 Task: Create a section Cosmic Ray and in the section, add a milestone Cloud Security Improvements in the project AgileOpus
Action: Mouse moved to (343, 408)
Screenshot: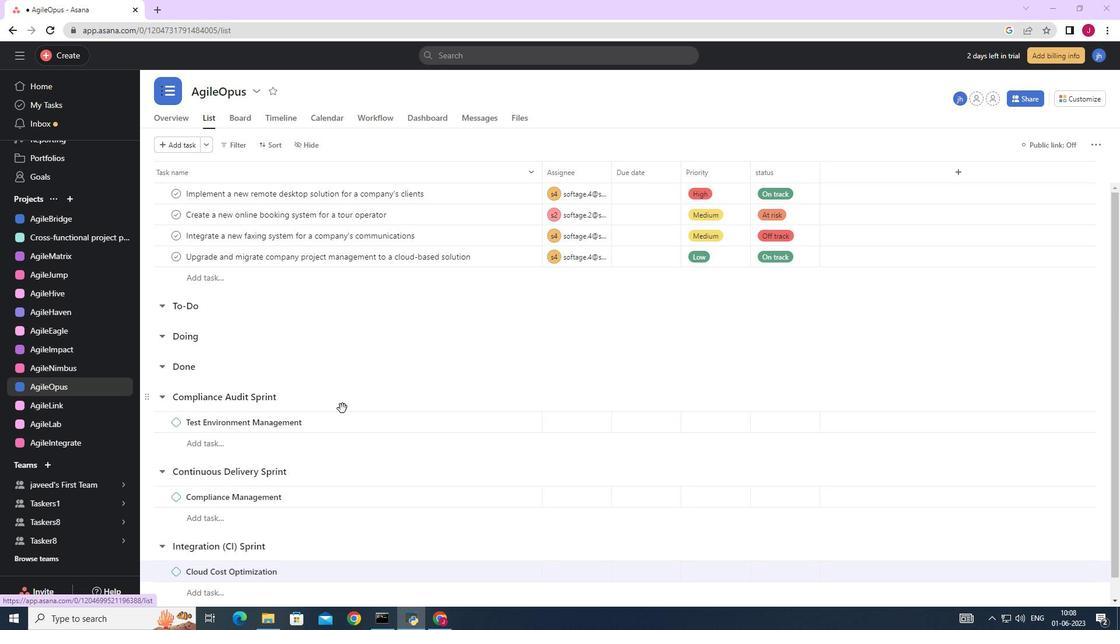 
Action: Mouse scrolled (343, 408) with delta (0, 0)
Screenshot: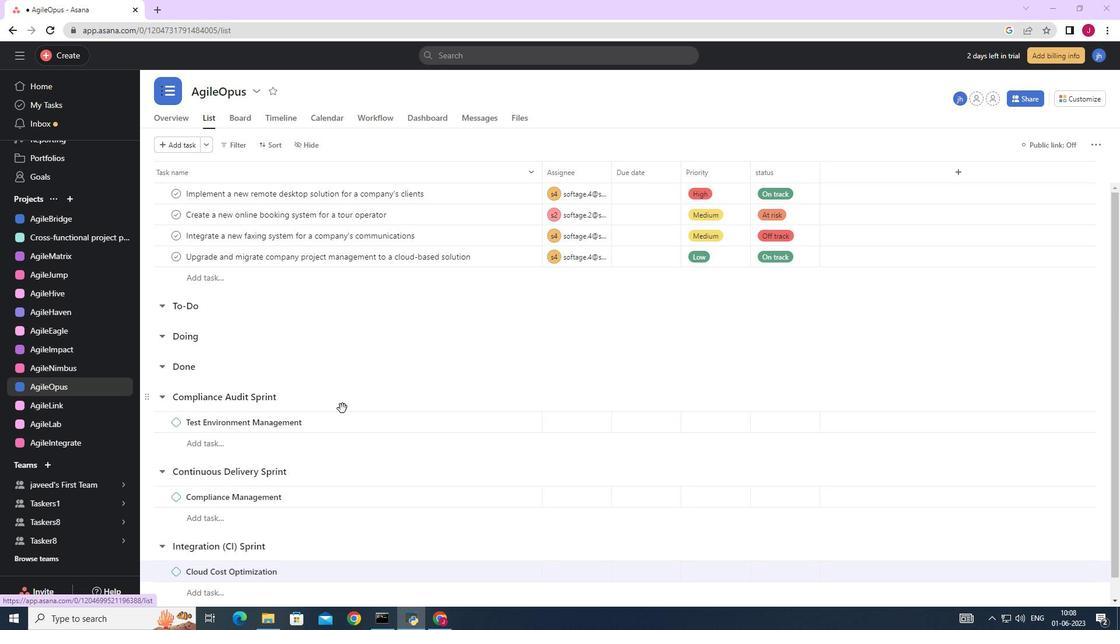 
Action: Mouse moved to (343, 409)
Screenshot: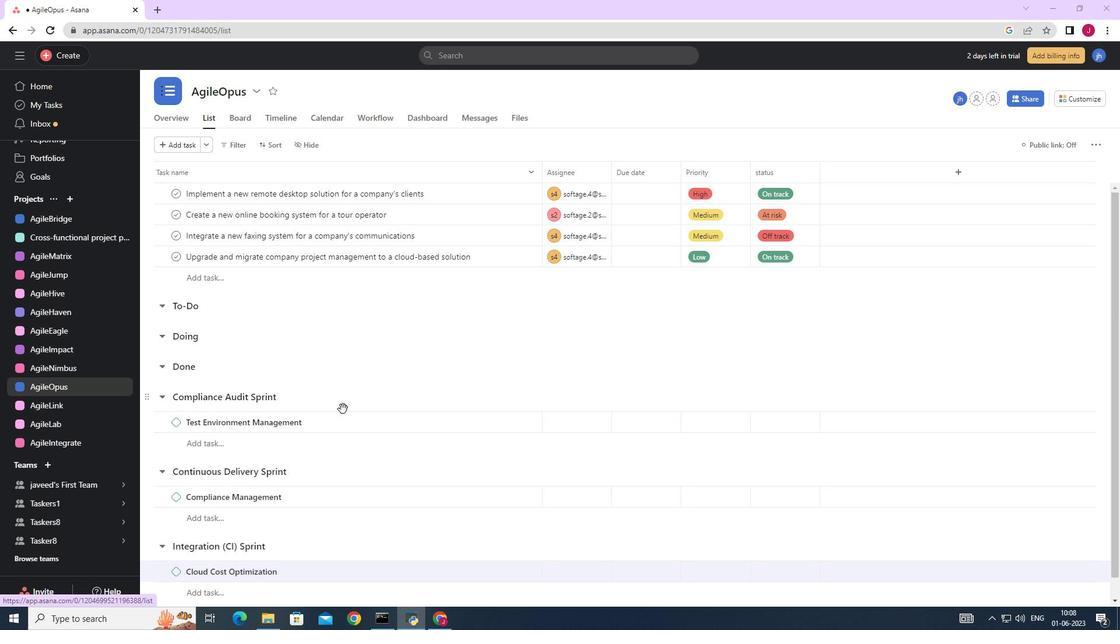 
Action: Mouse scrolled (343, 408) with delta (0, 0)
Screenshot: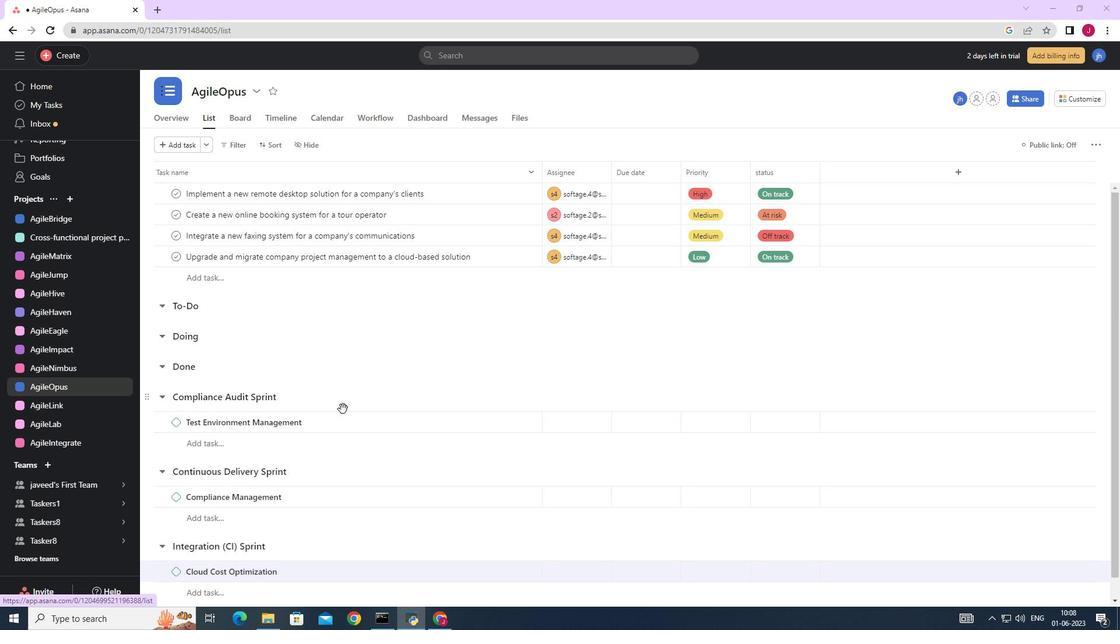 
Action: Mouse scrolled (343, 408) with delta (0, 0)
Screenshot: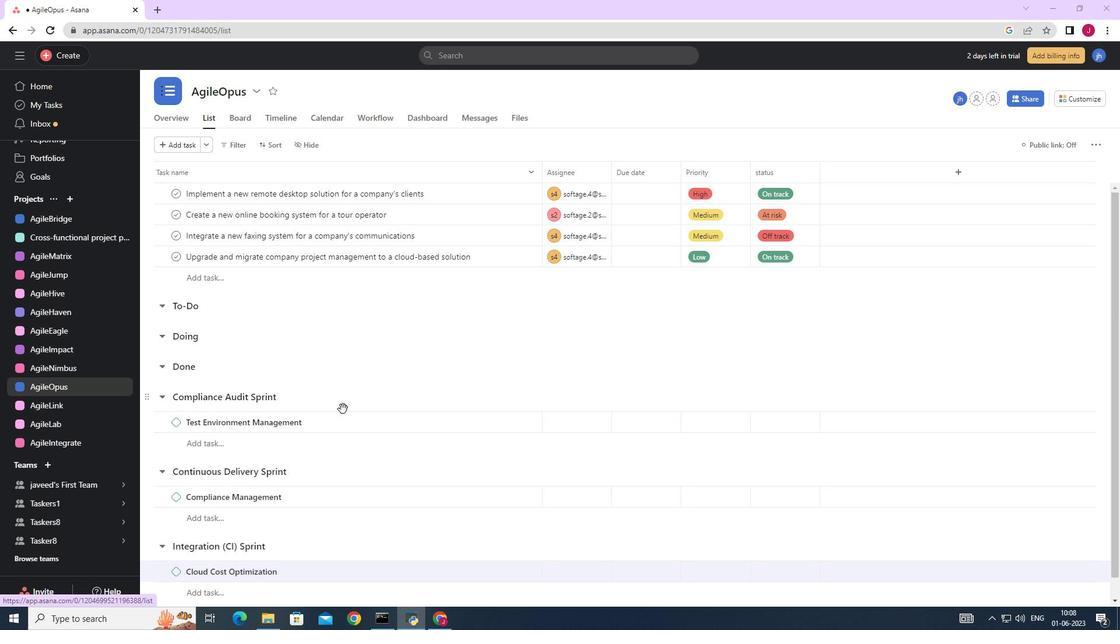
Action: Mouse scrolled (343, 408) with delta (0, 0)
Screenshot: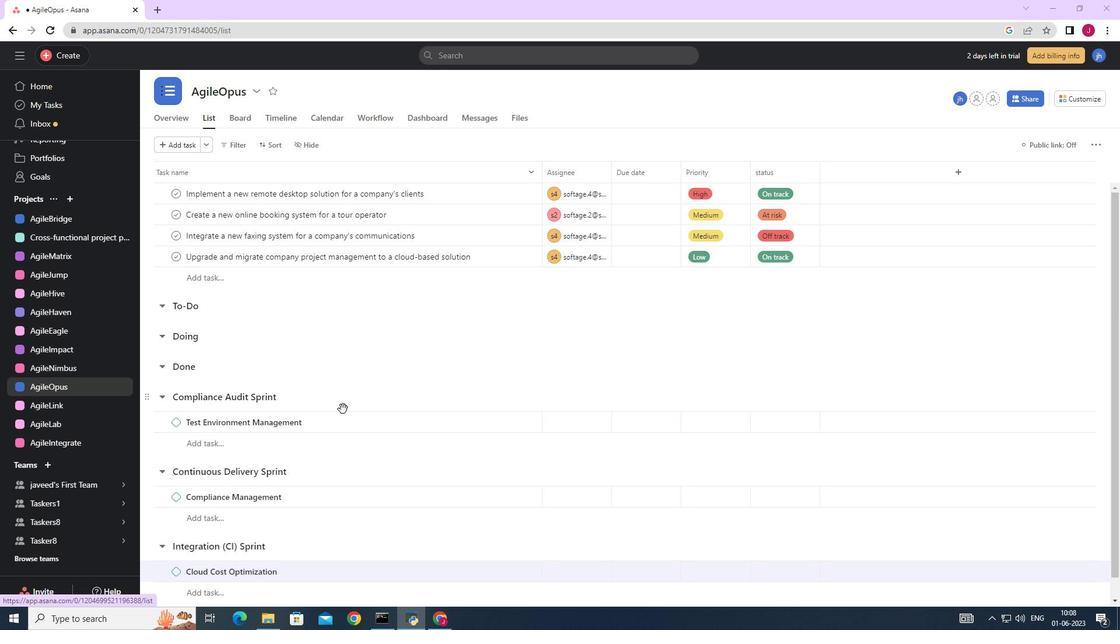 
Action: Mouse scrolled (343, 408) with delta (0, 0)
Screenshot: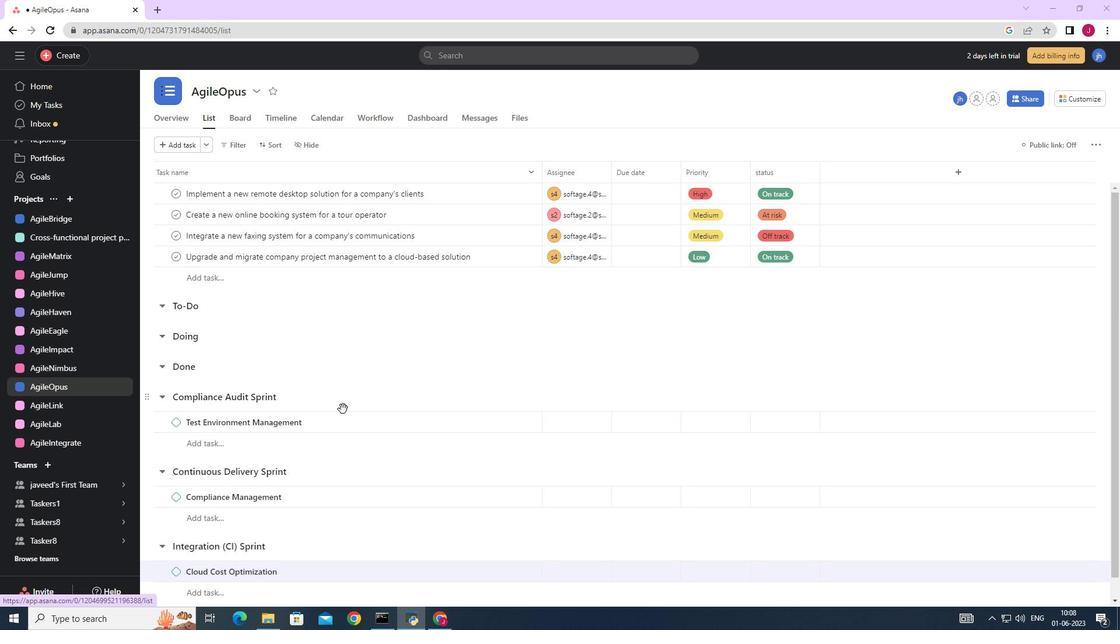 
Action: Mouse scrolled (343, 408) with delta (0, 0)
Screenshot: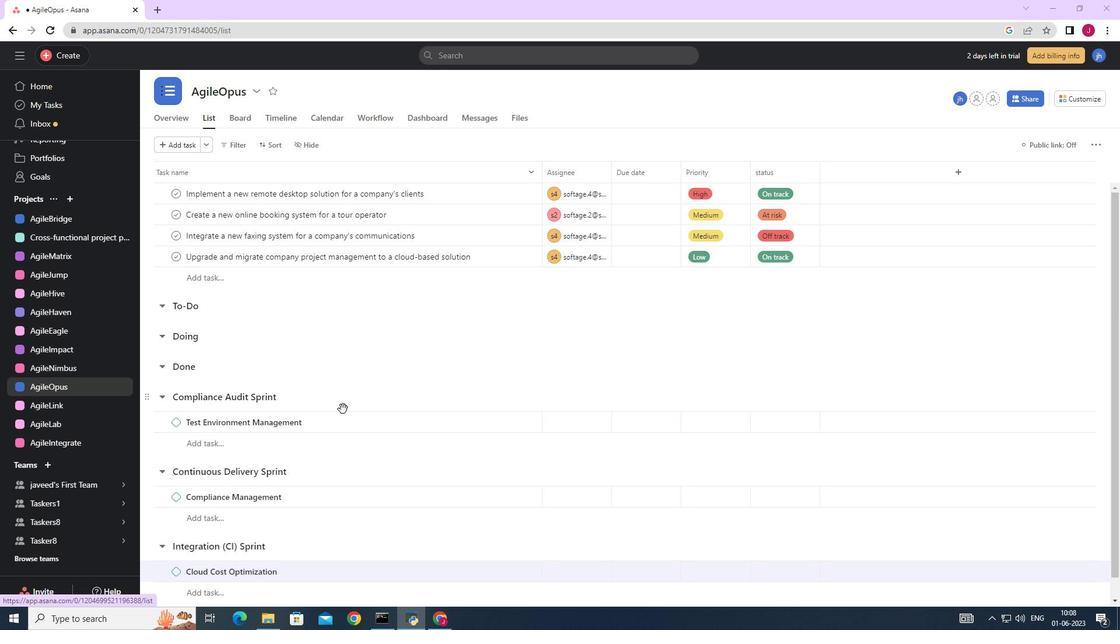 
Action: Mouse moved to (343, 410)
Screenshot: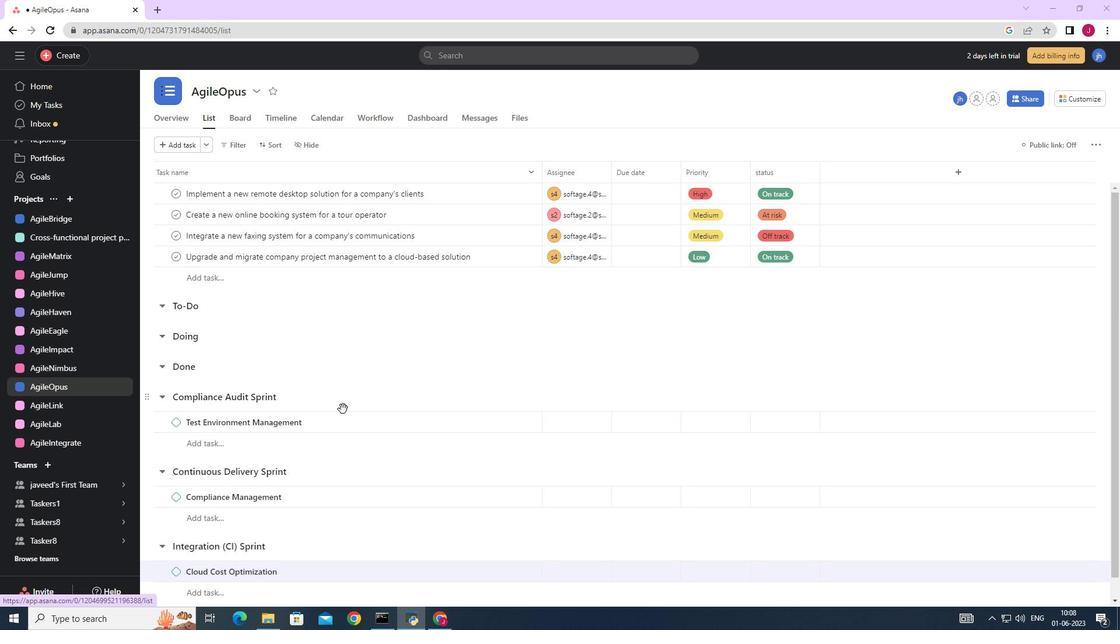 
Action: Mouse scrolled (343, 409) with delta (0, 0)
Screenshot: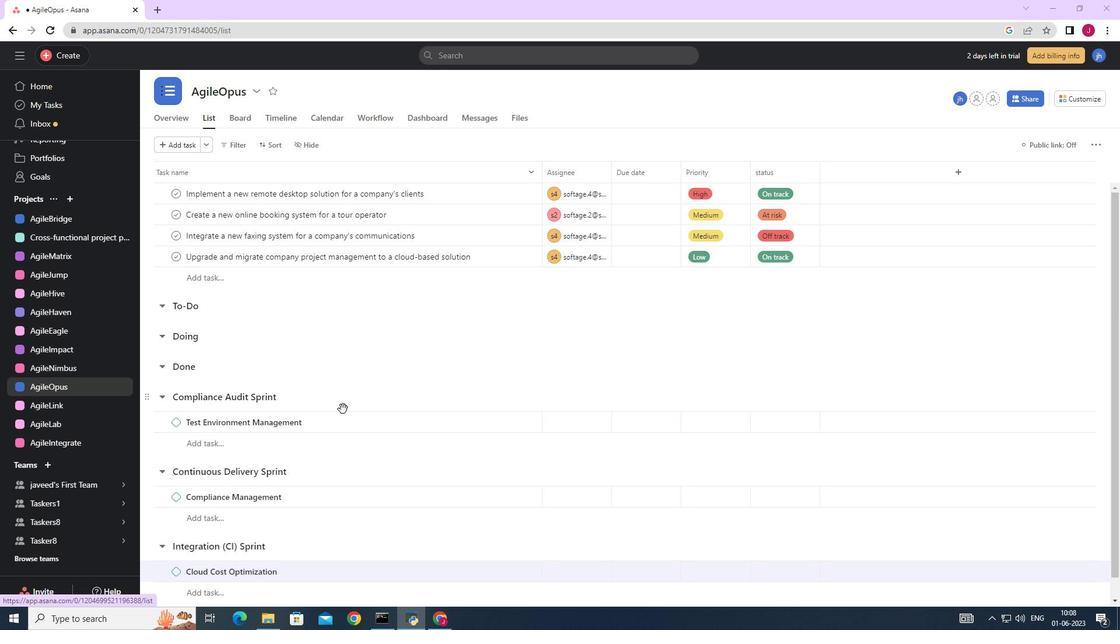 
Action: Mouse moved to (211, 589)
Screenshot: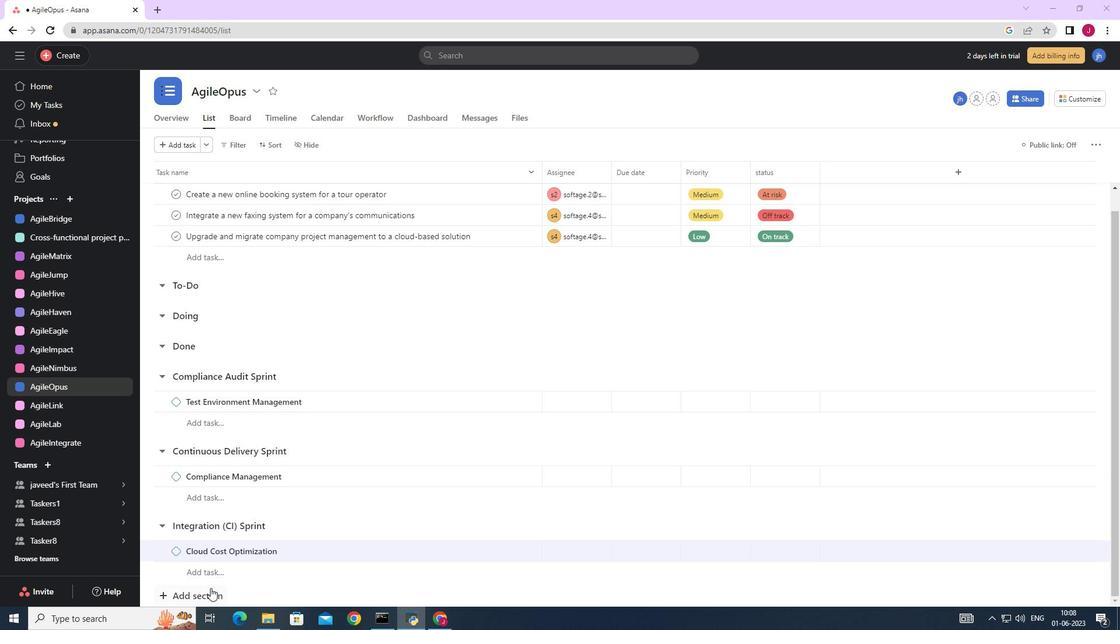 
Action: Mouse pressed left at (211, 589)
Screenshot: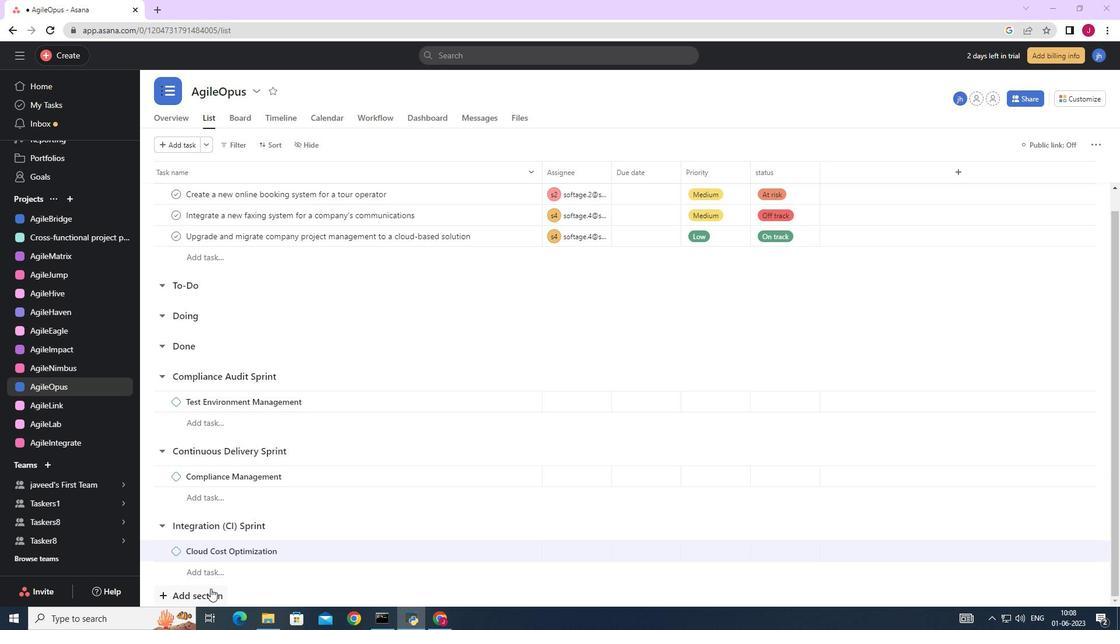 
Action: Mouse moved to (218, 559)
Screenshot: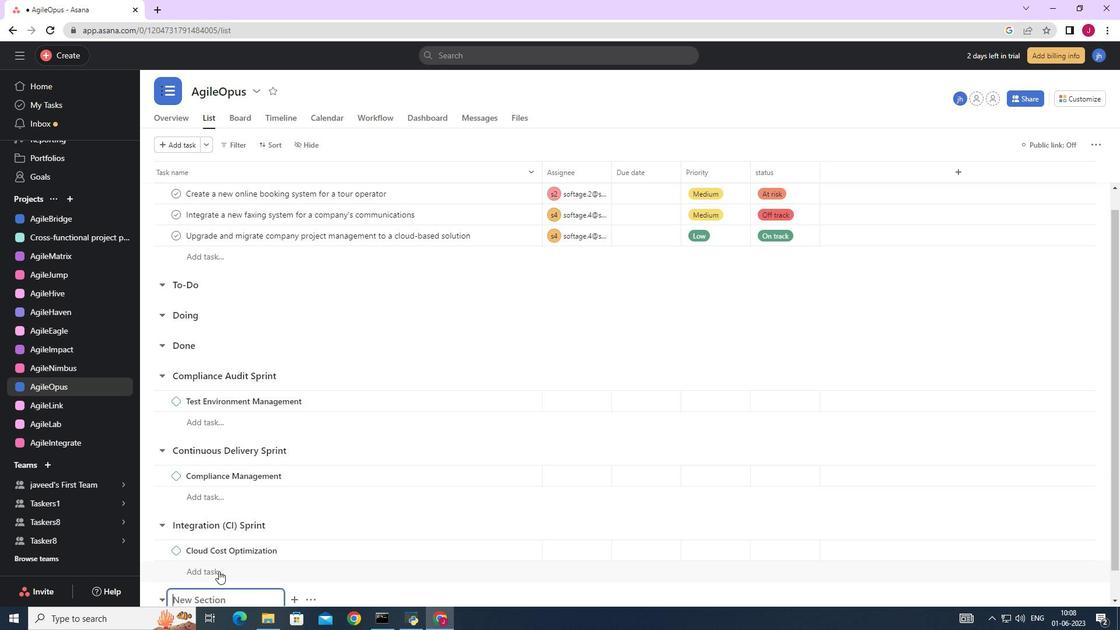 
Action: Mouse scrolled (218, 558) with delta (0, 0)
Screenshot: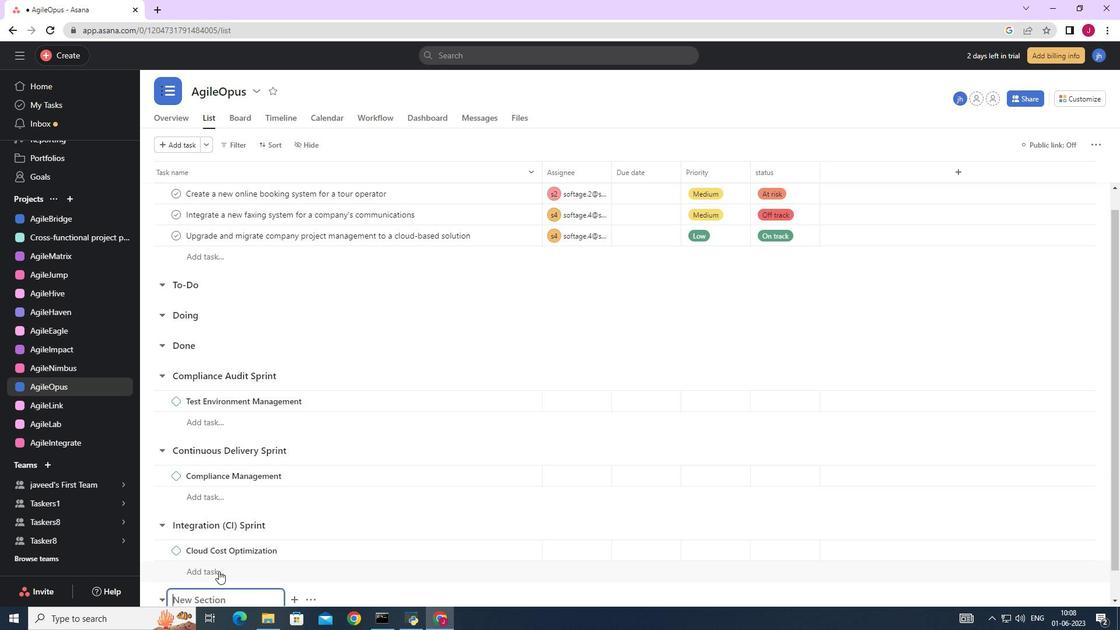 
Action: Mouse scrolled (218, 558) with delta (0, 0)
Screenshot: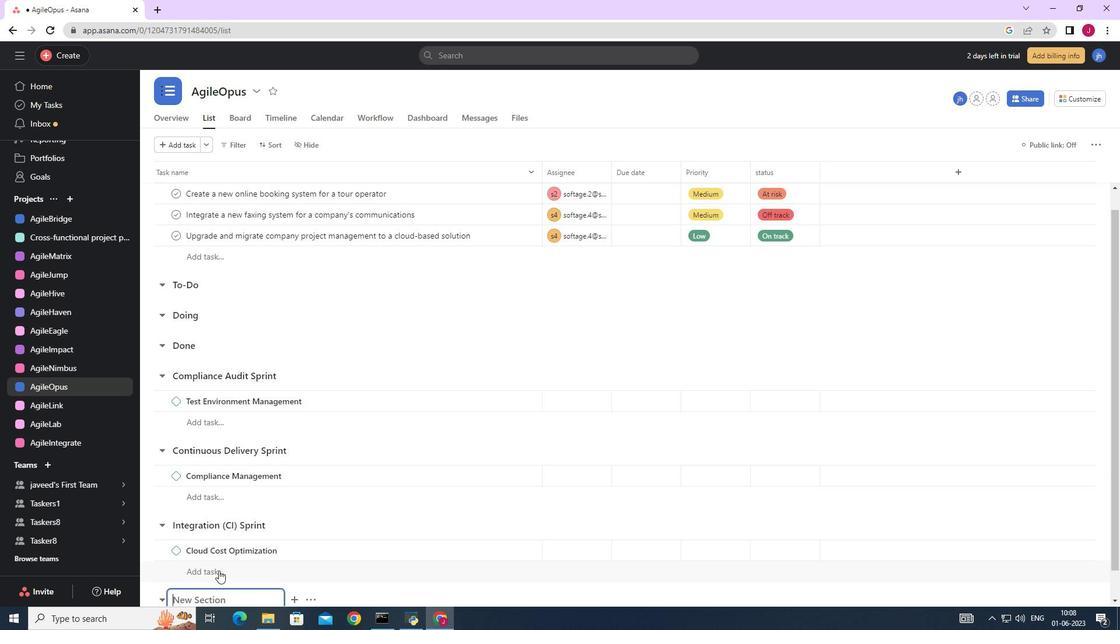 
Action: Mouse scrolled (218, 558) with delta (0, 0)
Screenshot: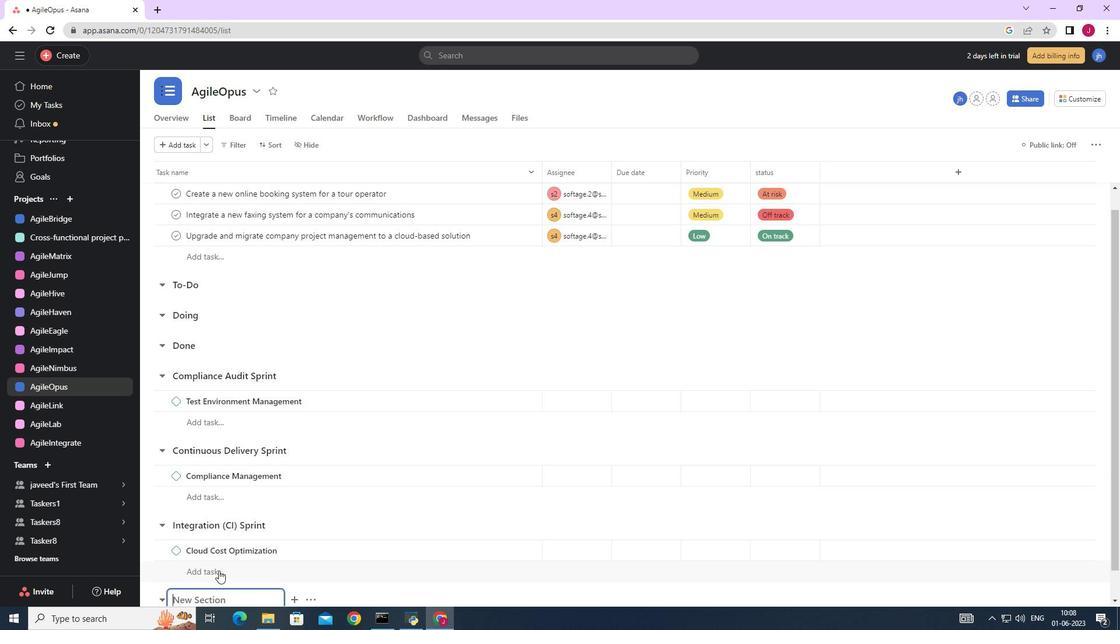 
Action: Mouse scrolled (218, 558) with delta (0, 0)
Screenshot: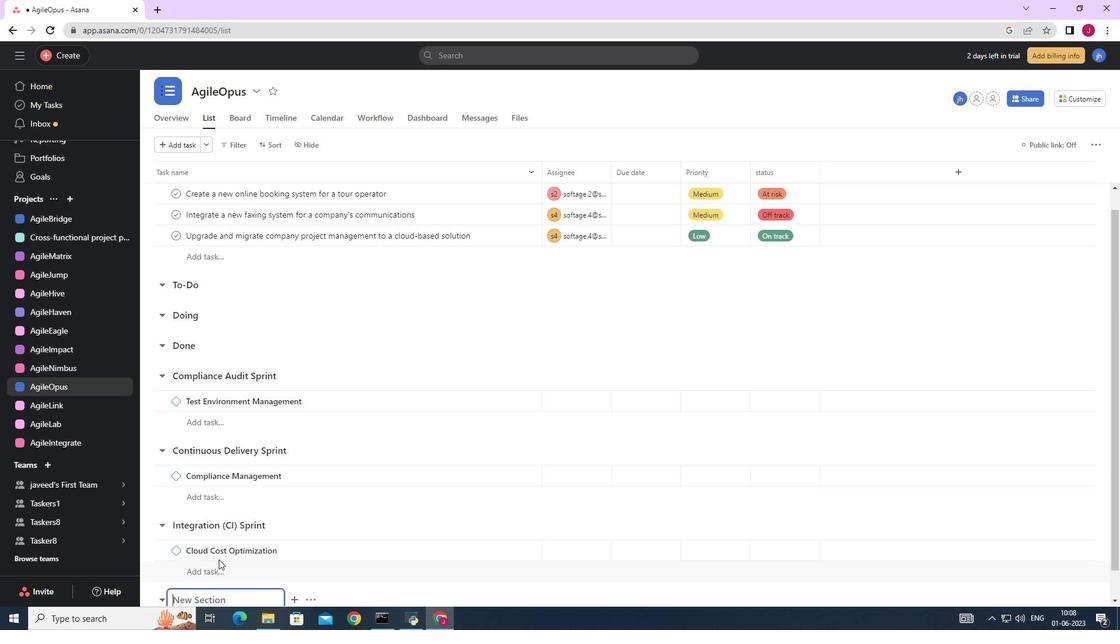
Action: Mouse scrolled (218, 558) with delta (0, 0)
Screenshot: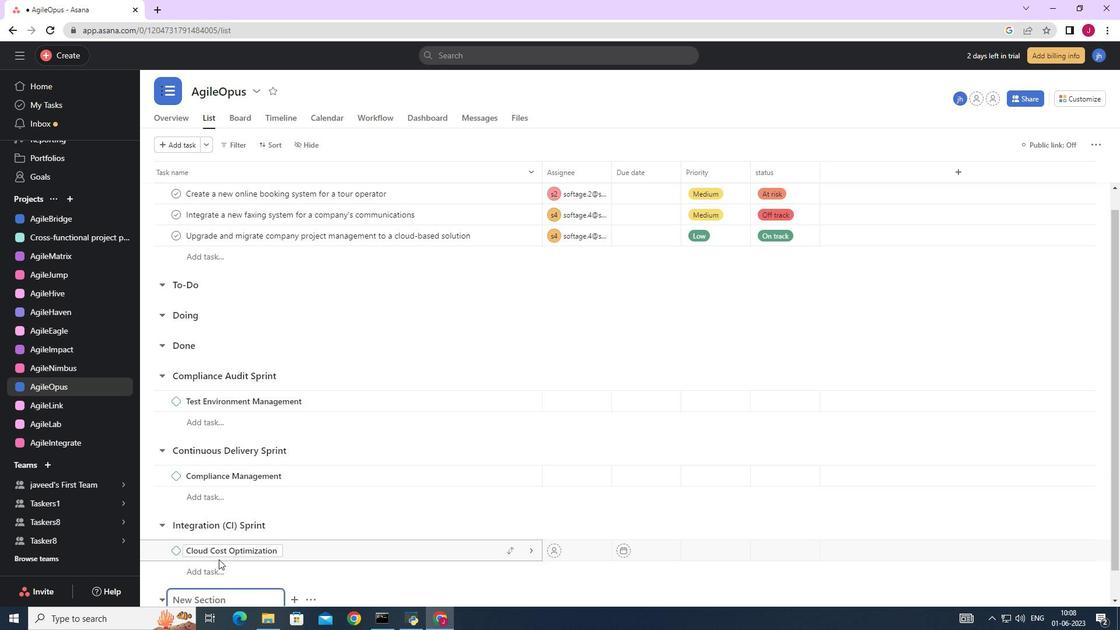 
Action: Mouse scrolled (218, 558) with delta (0, 0)
Screenshot: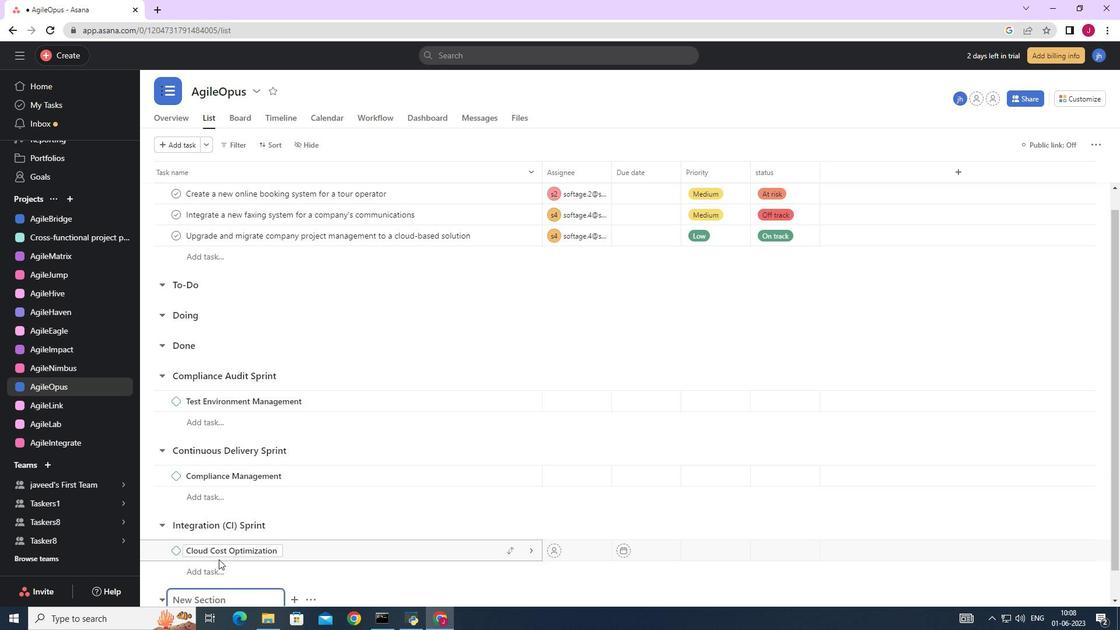 
Action: Mouse scrolled (218, 558) with delta (0, 0)
Screenshot: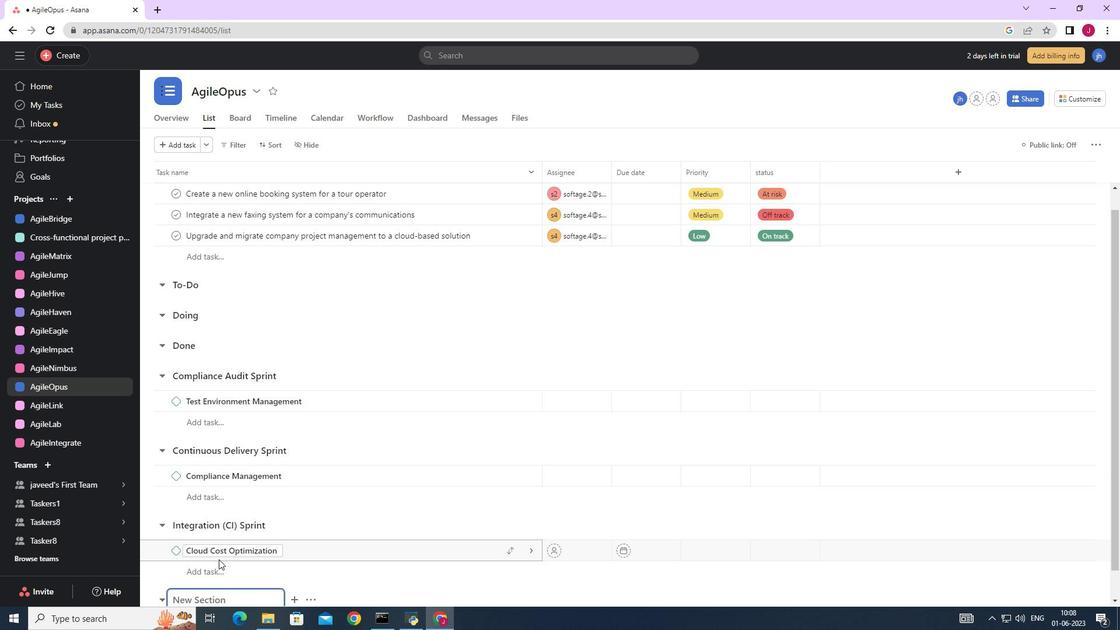 
Action: Mouse moved to (222, 569)
Screenshot: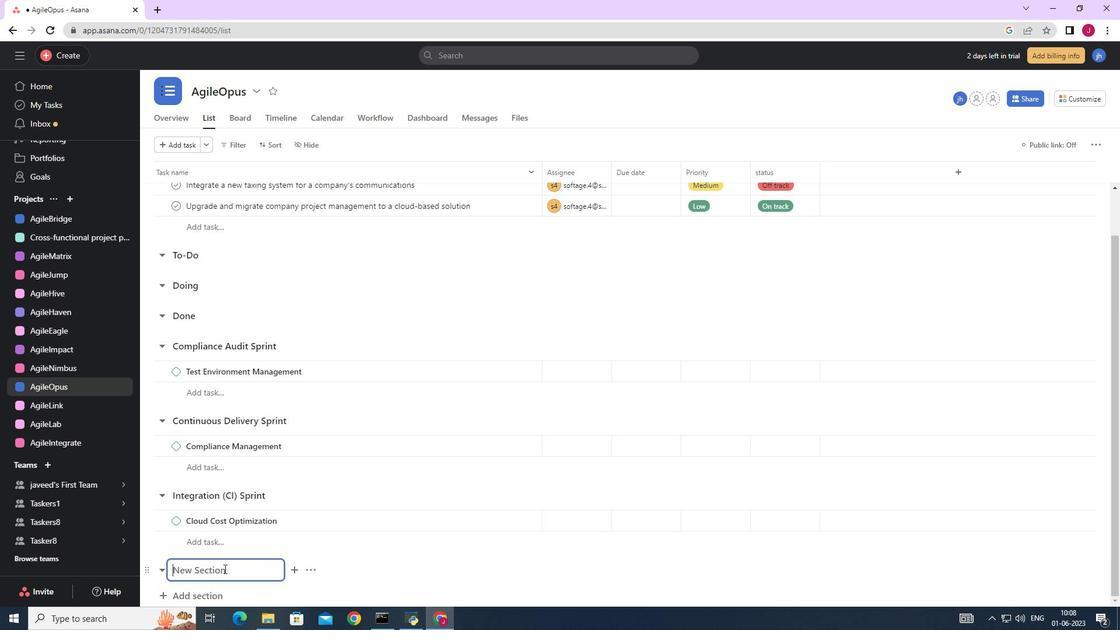 
Action: Key pressed <Key.caps_lock>C<Key.caps_lock>osmic<Key.space><Key.caps_lock>R<Key.caps_lock>ay<Key.enter><Key.caps_lock>C<Key.caps_lock>loud<Key.space><Key.caps_lock>S<Key.caps_lock>ecurity<Key.space><Key.caps_lock>I<Key.caps_lock>mprovements
Screenshot: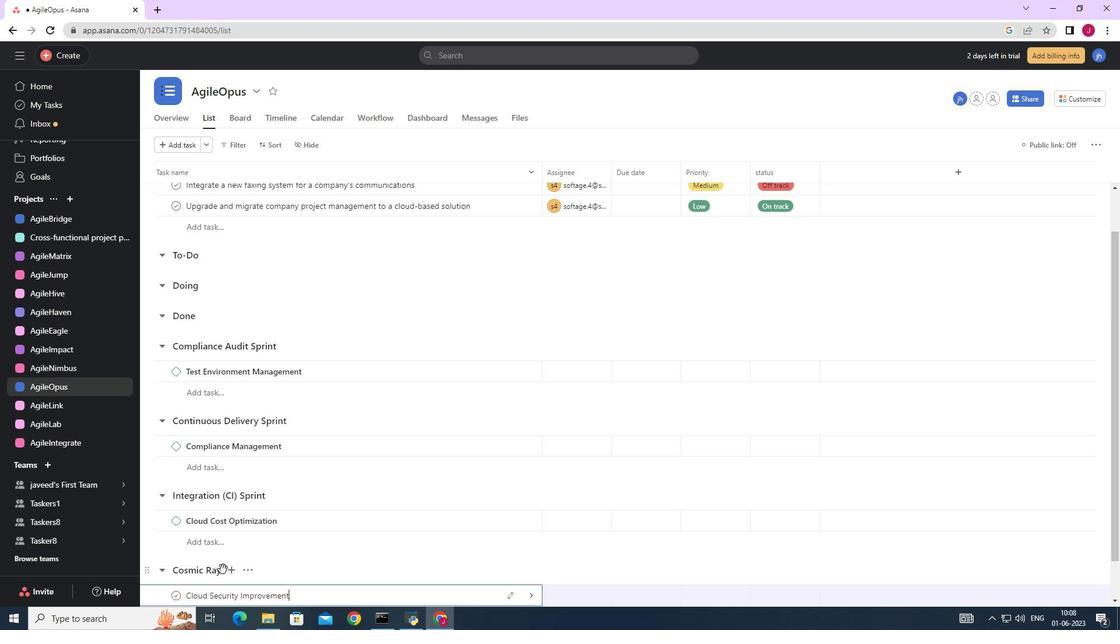 
Action: Mouse moved to (530, 593)
Screenshot: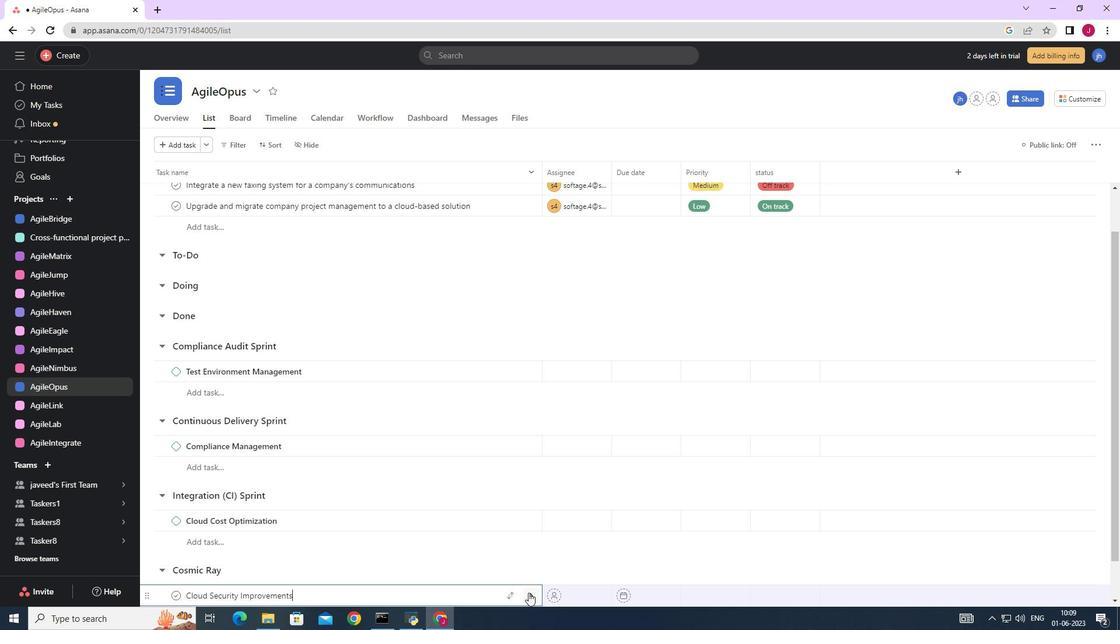 
Action: Mouse pressed left at (530, 593)
Screenshot: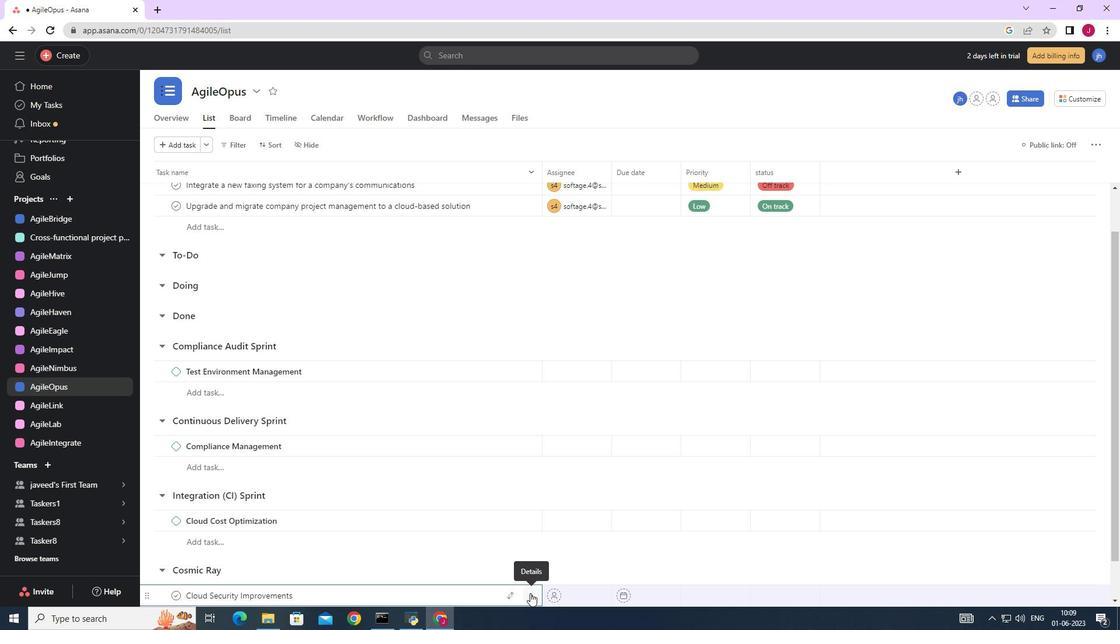 
Action: Mouse moved to (1077, 141)
Screenshot: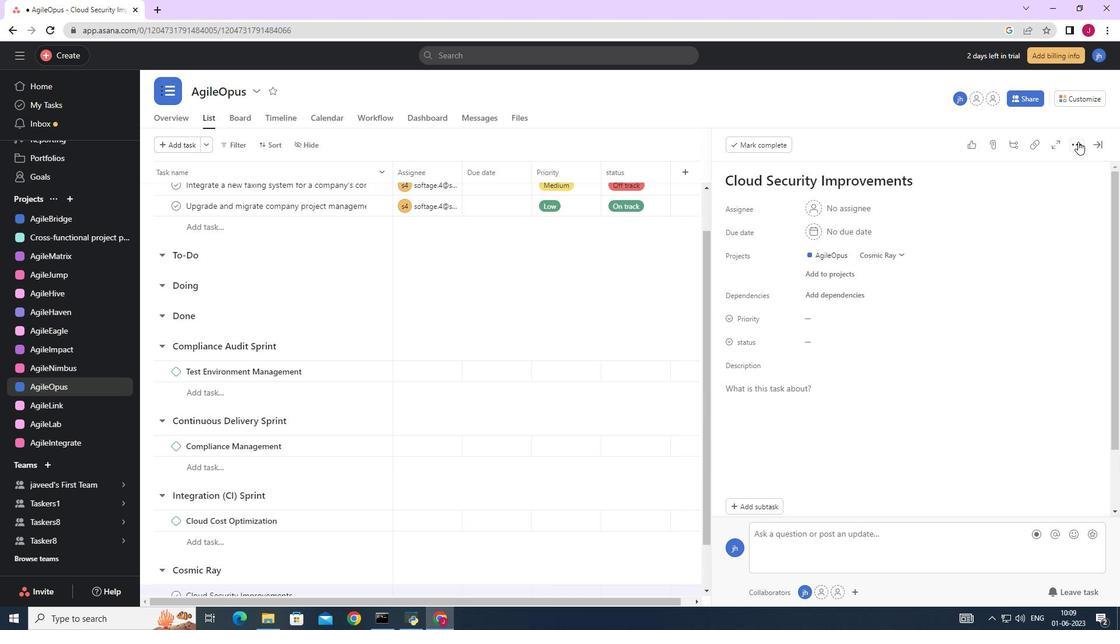 
Action: Mouse pressed left at (1077, 141)
Screenshot: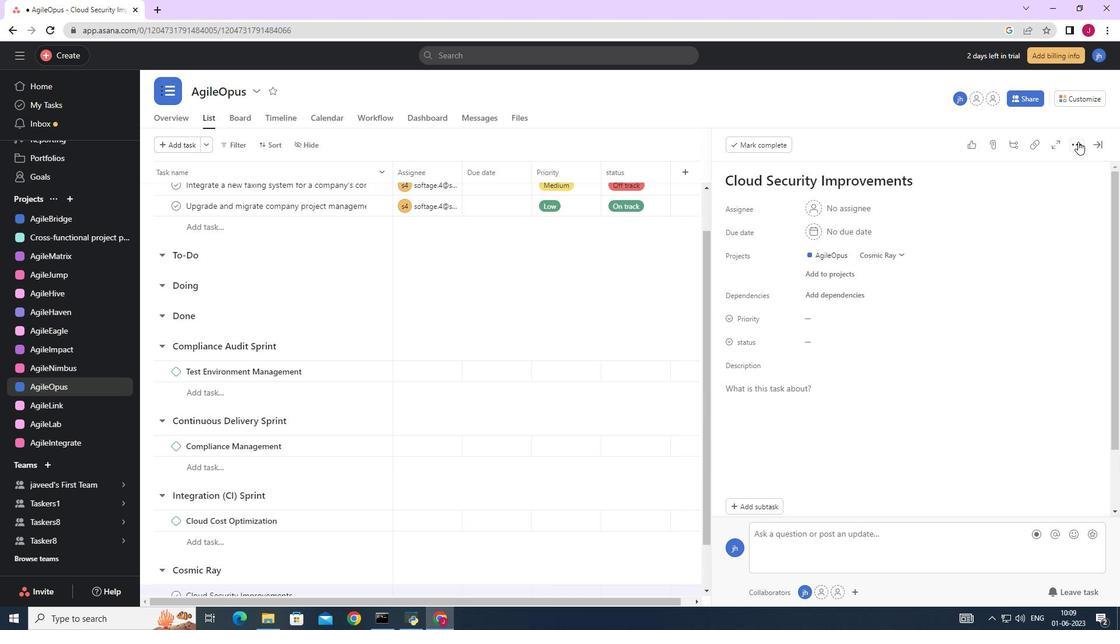 
Action: Mouse moved to (971, 189)
Screenshot: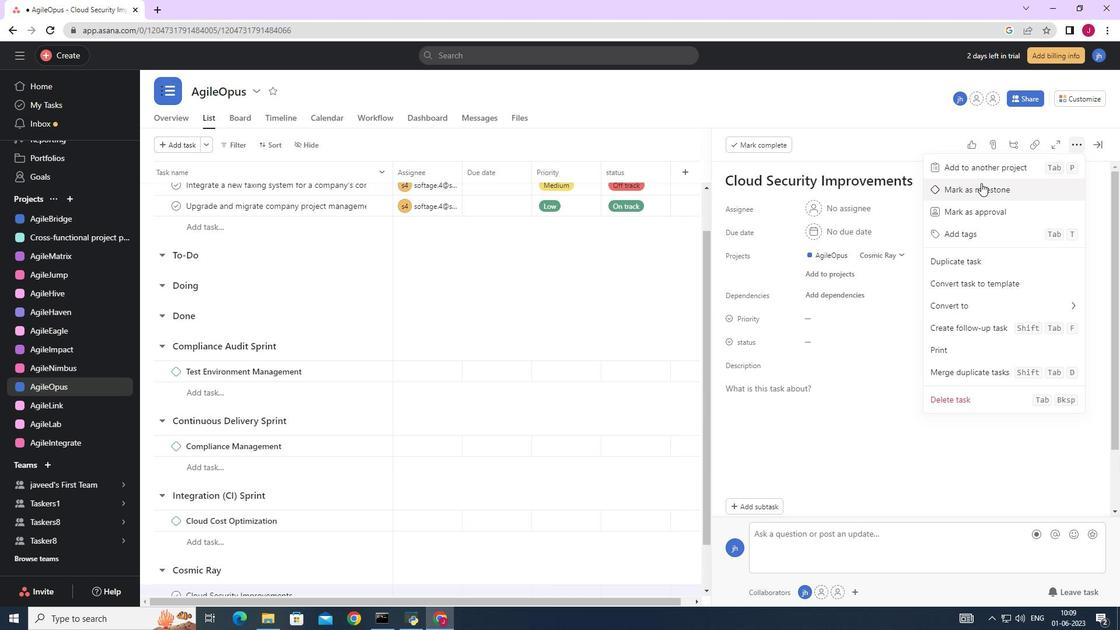 
Action: Mouse pressed left at (971, 189)
Screenshot: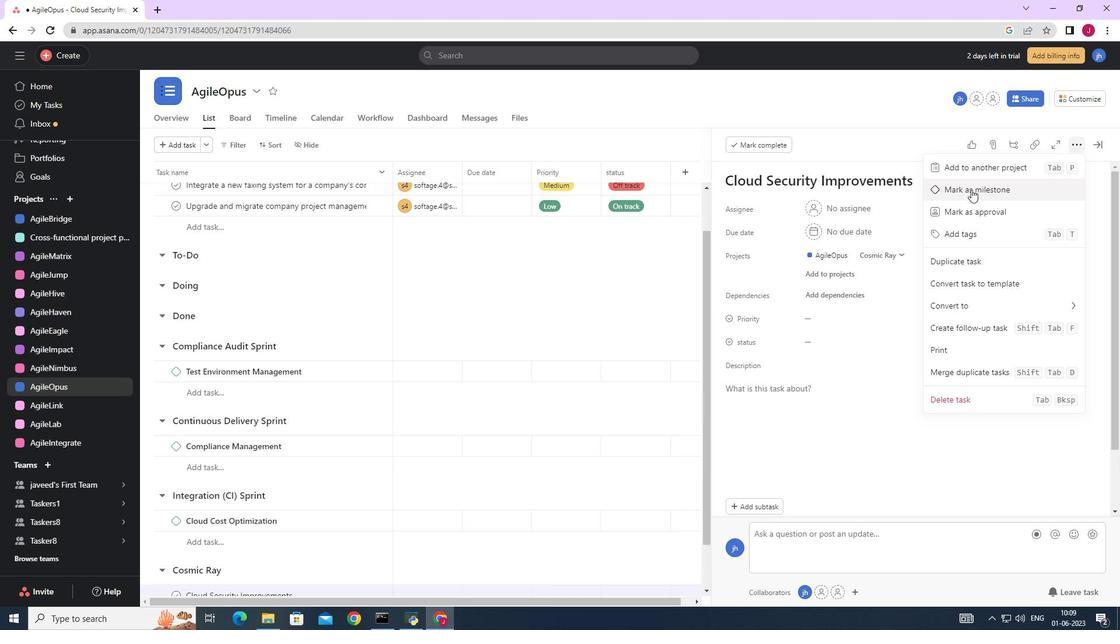 
Action: Mouse moved to (1096, 145)
Screenshot: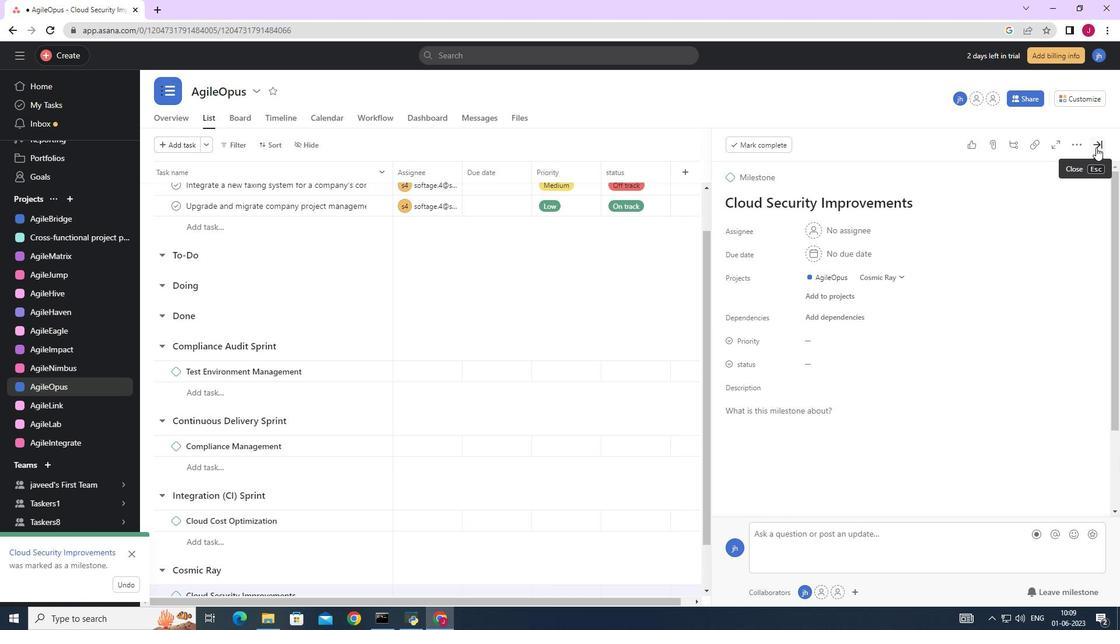 
Action: Mouse pressed left at (1096, 145)
Screenshot: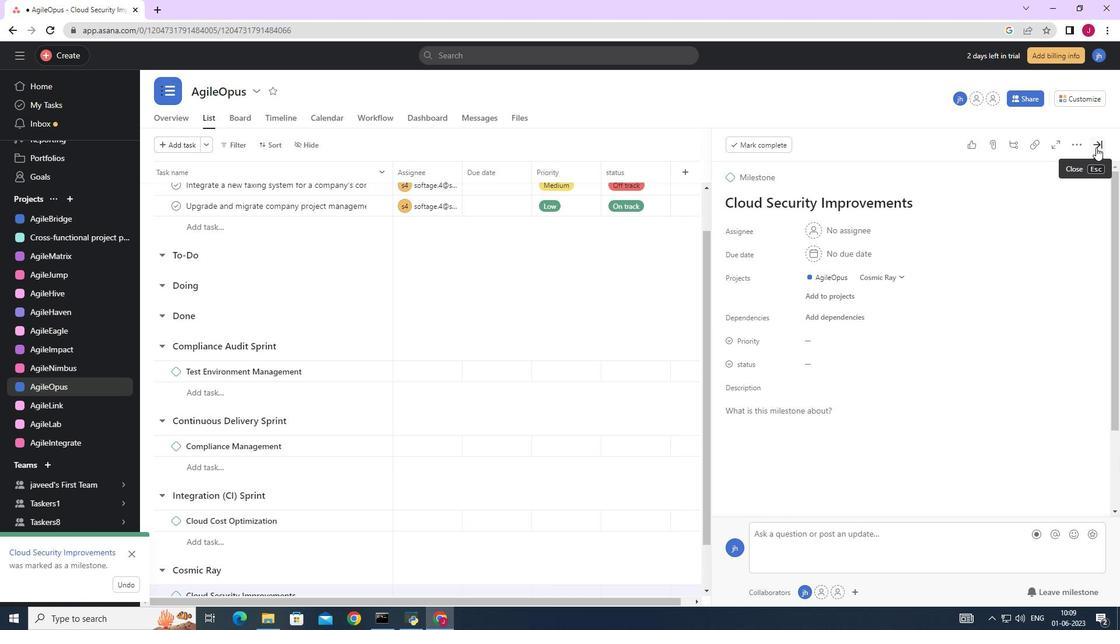 
Action: Mouse moved to (493, 380)
Screenshot: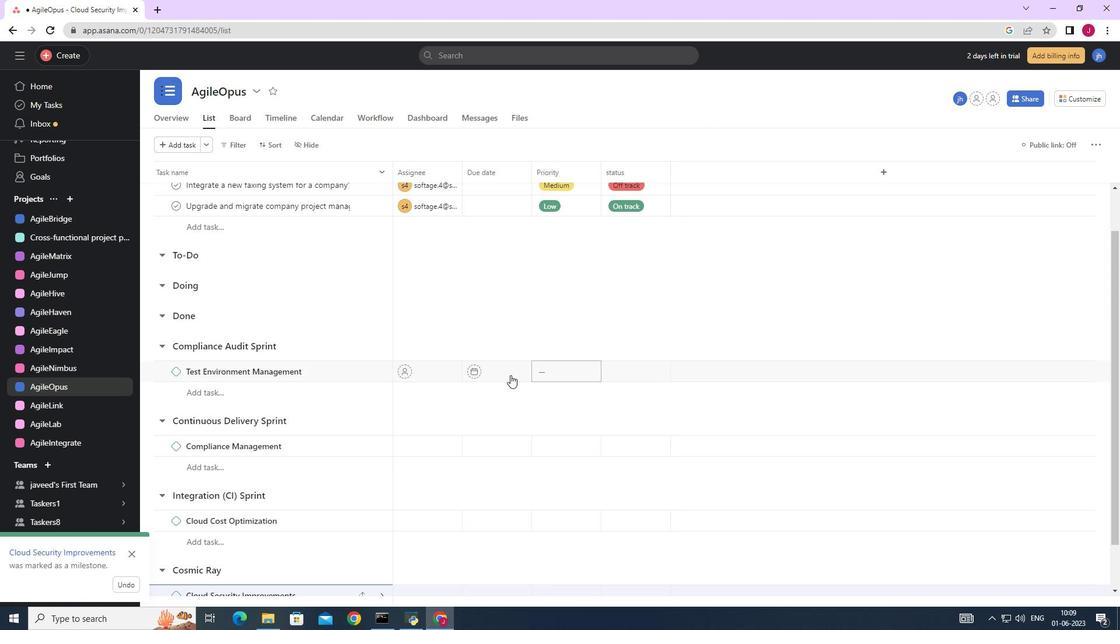 
